 Task: Change the bell duration option in the integrated.
Action: Mouse moved to (23, 599)
Screenshot: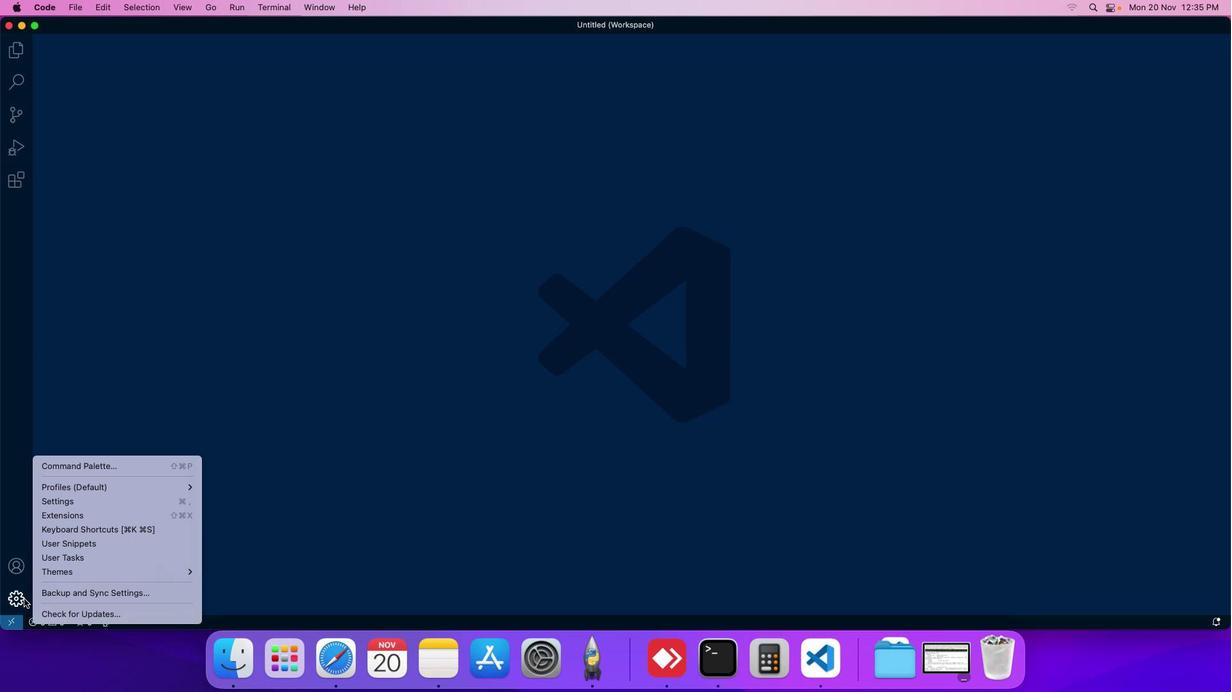 
Action: Mouse pressed left at (23, 599)
Screenshot: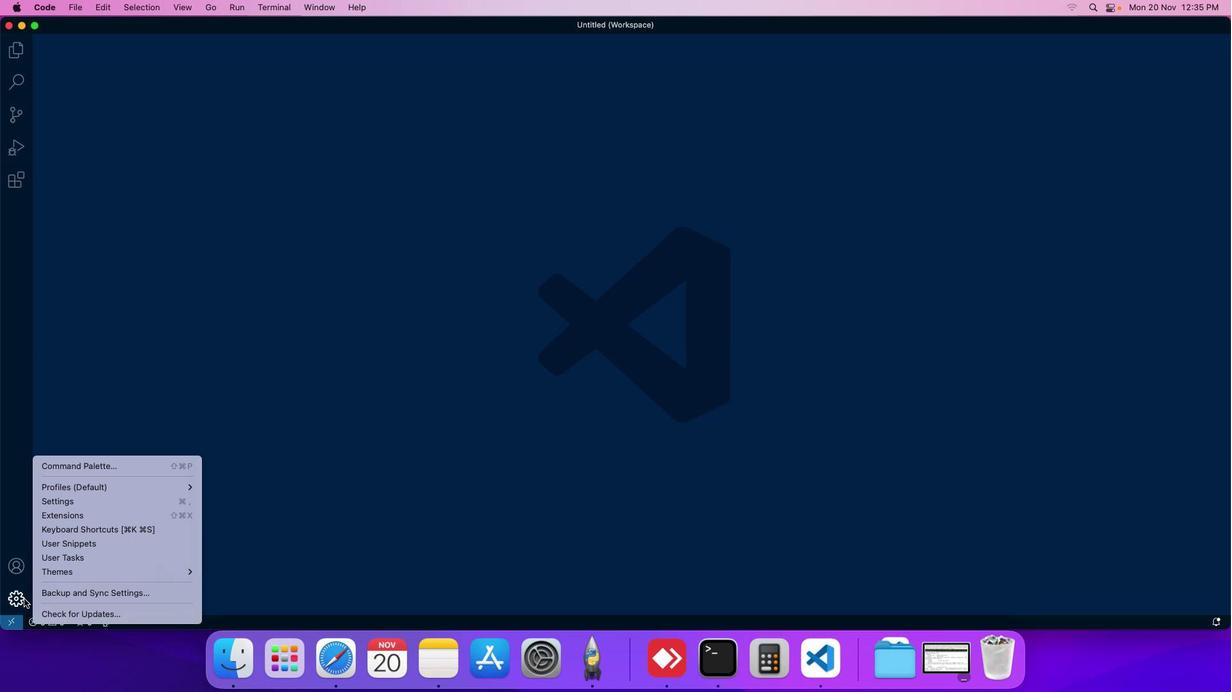
Action: Mouse moved to (59, 502)
Screenshot: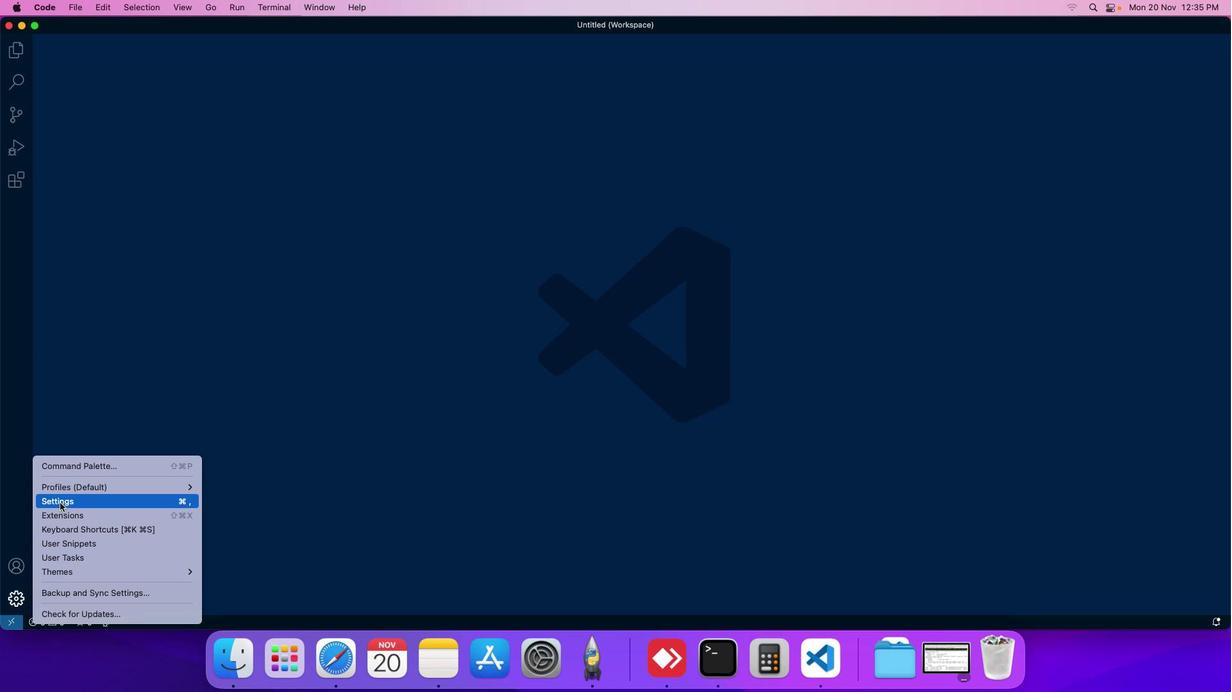 
Action: Mouse pressed left at (59, 502)
Screenshot: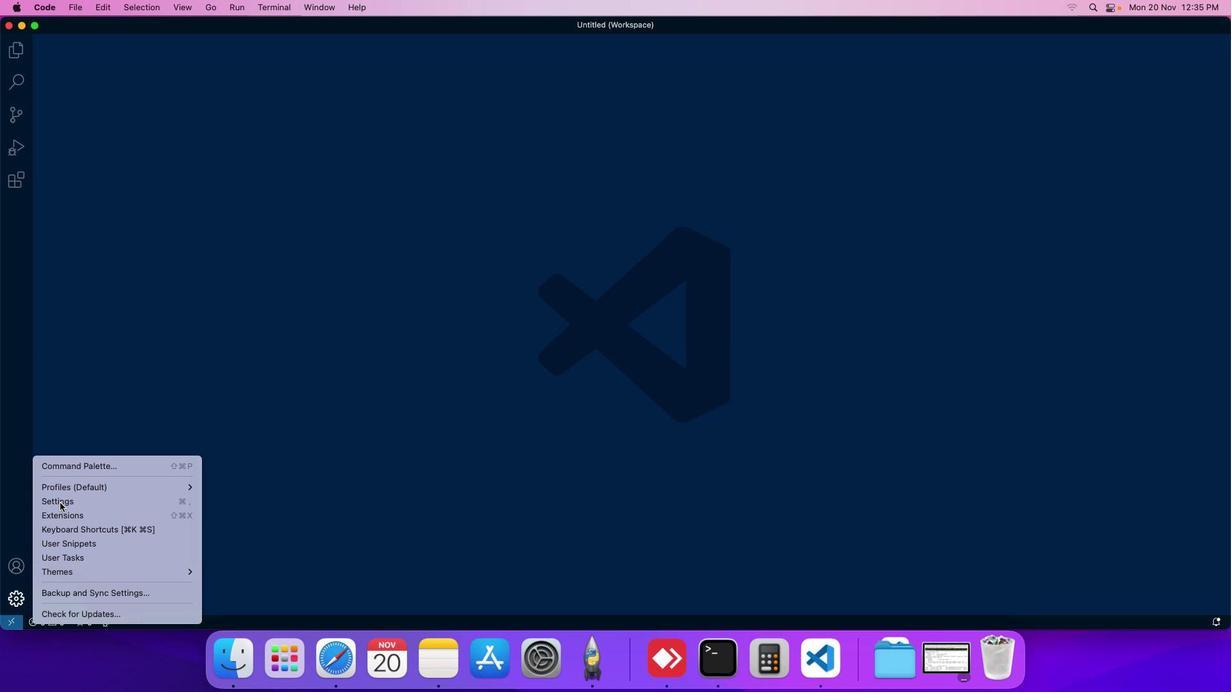 
Action: Mouse moved to (286, 104)
Screenshot: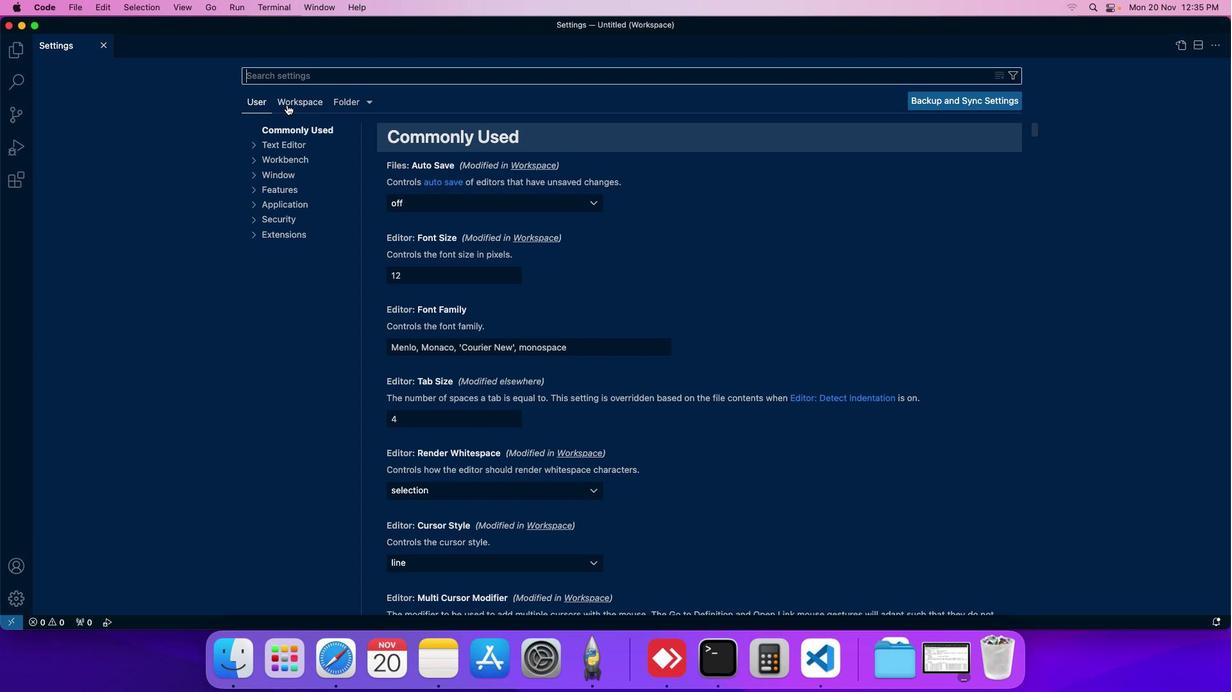 
Action: Mouse pressed left at (286, 104)
Screenshot: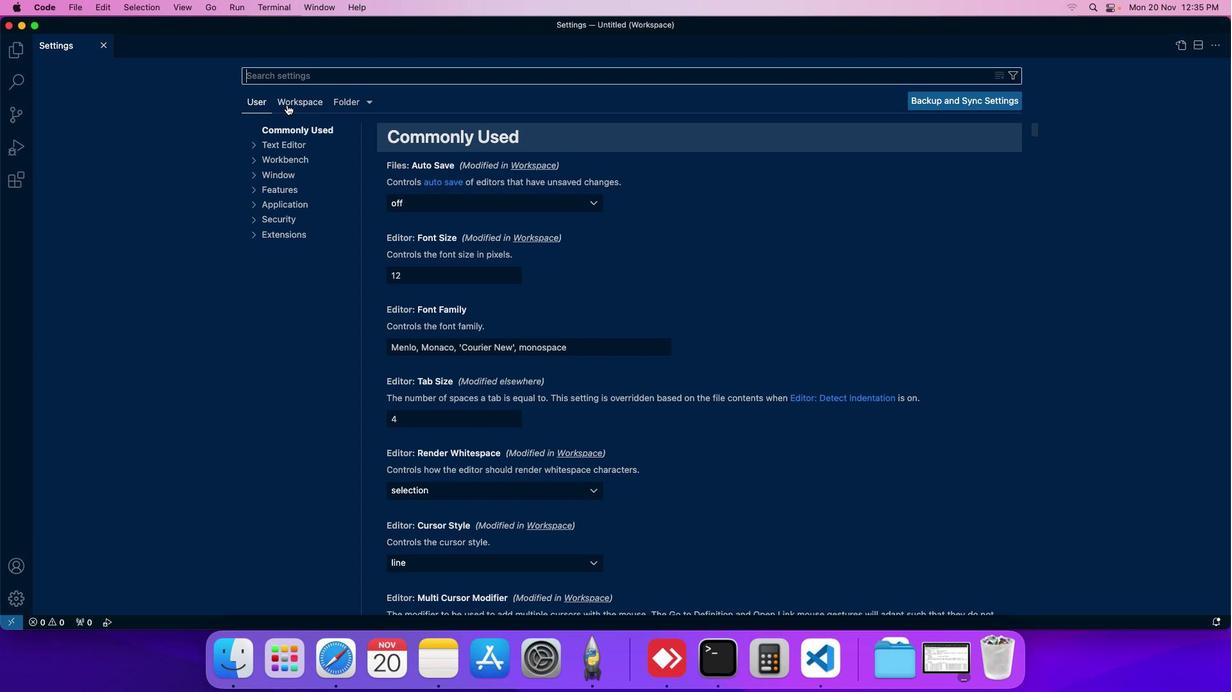
Action: Mouse moved to (293, 185)
Screenshot: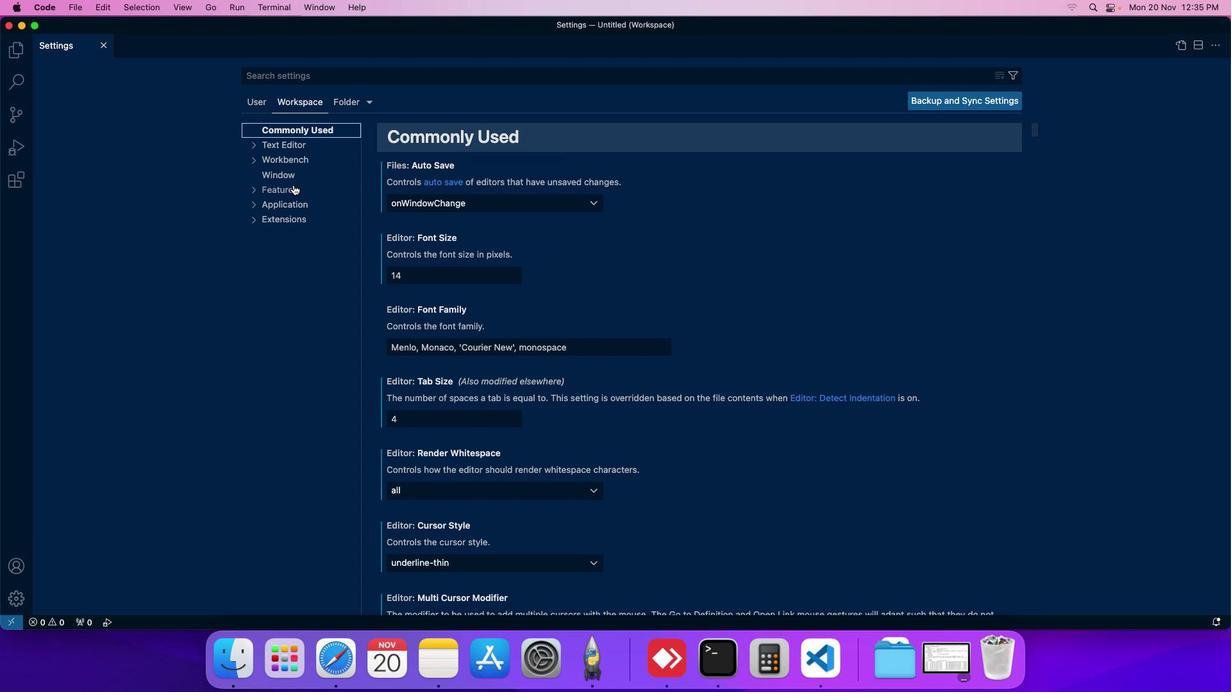 
Action: Mouse pressed left at (293, 185)
Screenshot: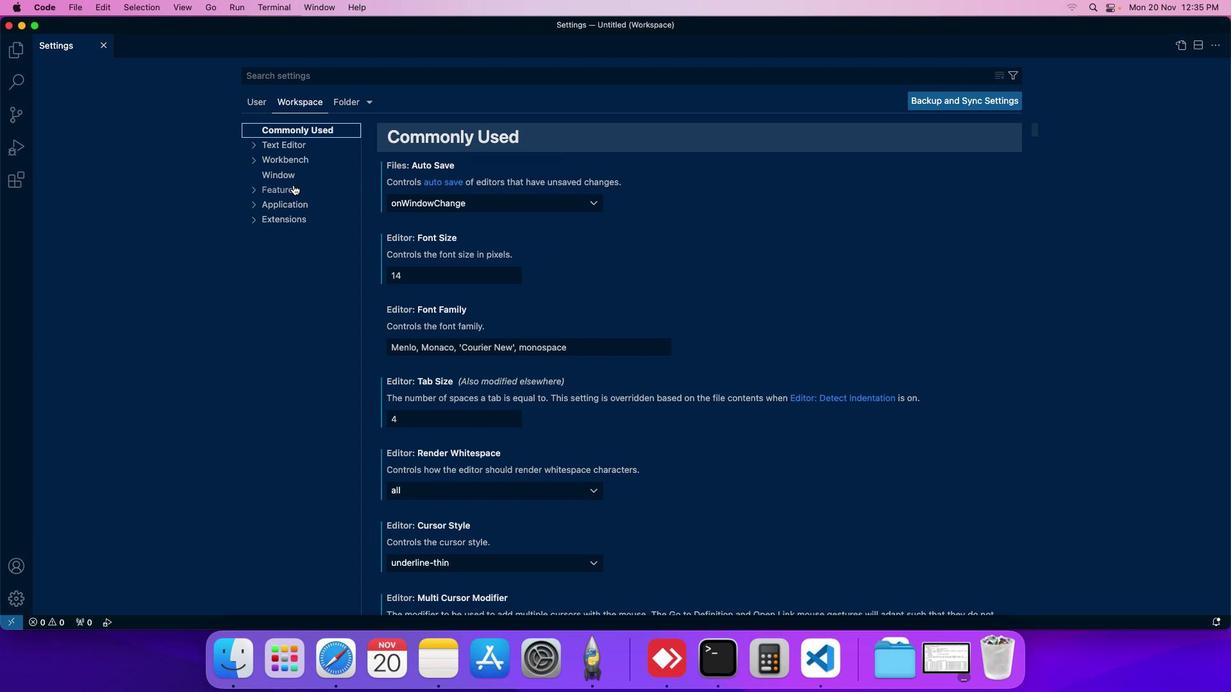 
Action: Mouse moved to (288, 303)
Screenshot: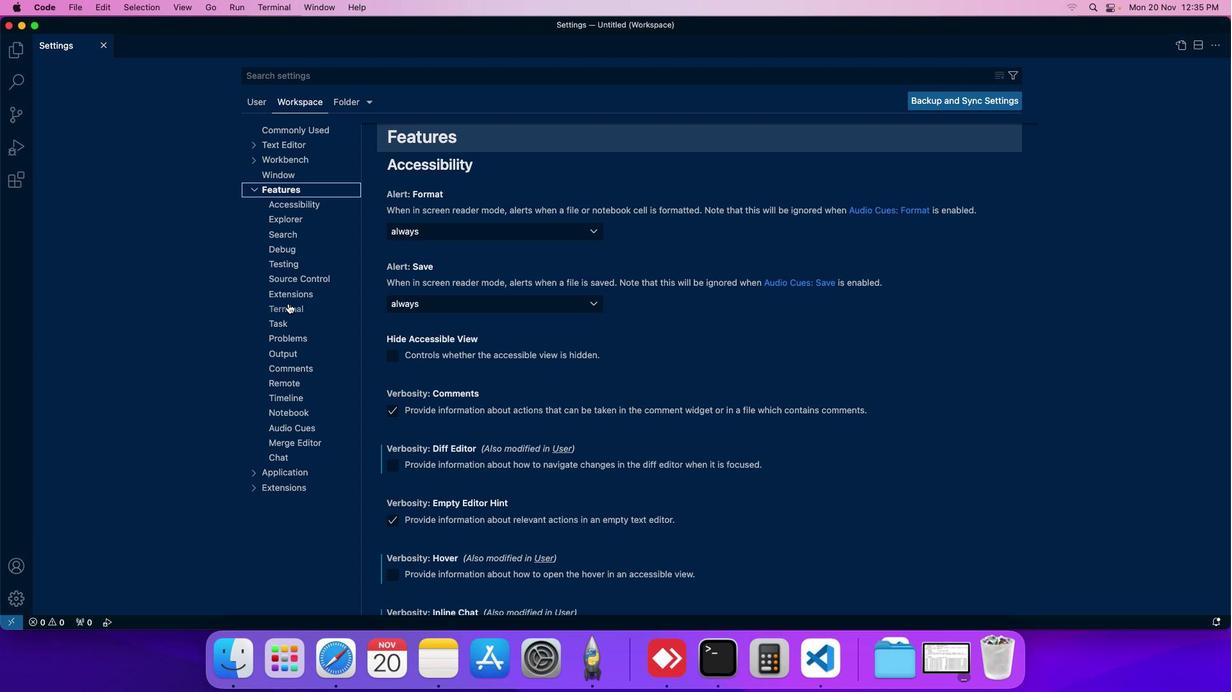 
Action: Mouse pressed left at (288, 303)
Screenshot: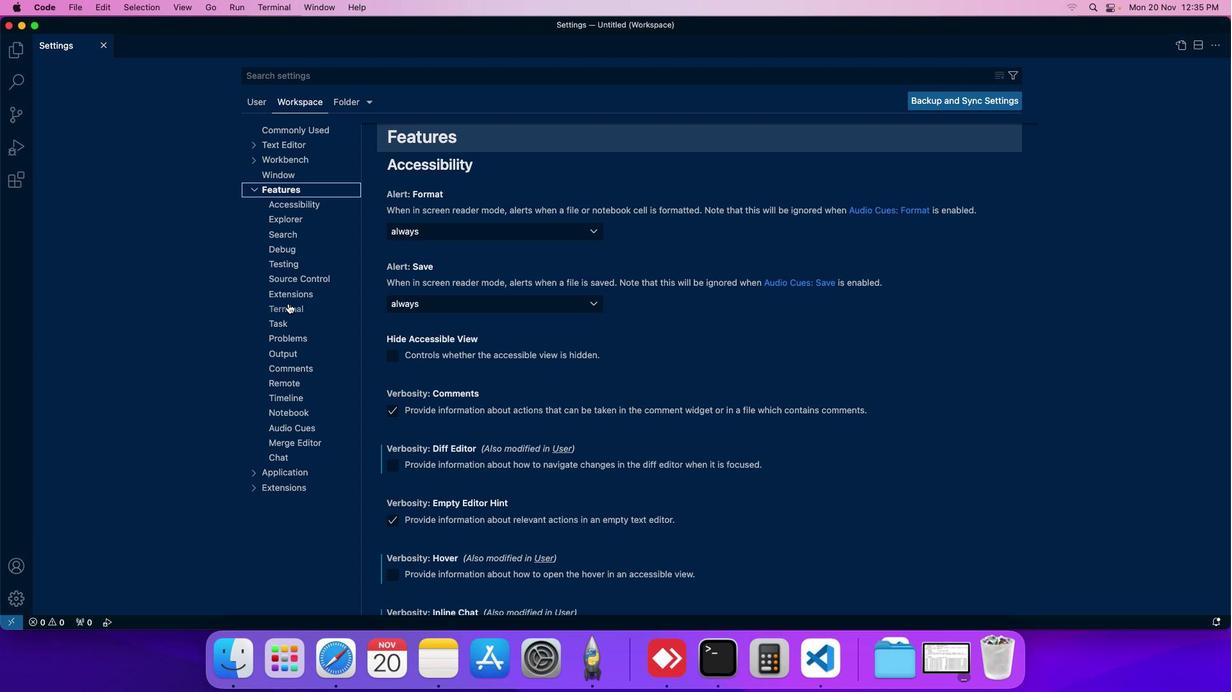 
Action: Mouse moved to (433, 357)
Screenshot: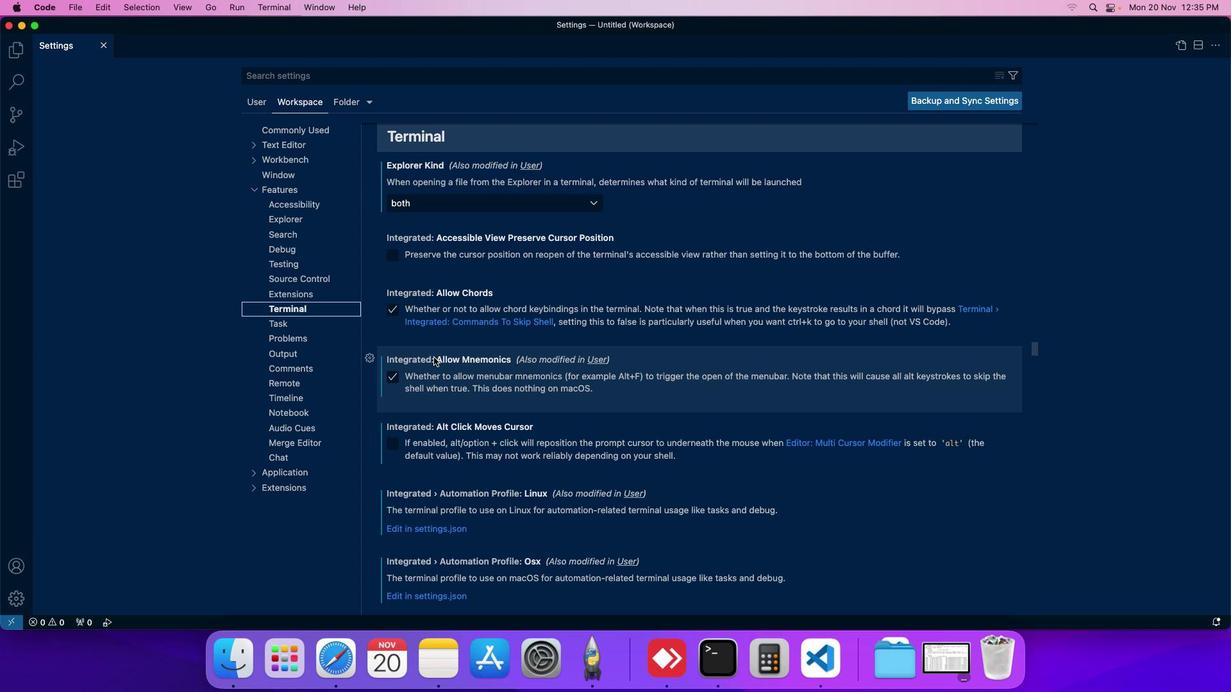 
Action: Mouse scrolled (433, 357) with delta (0, 0)
Screenshot: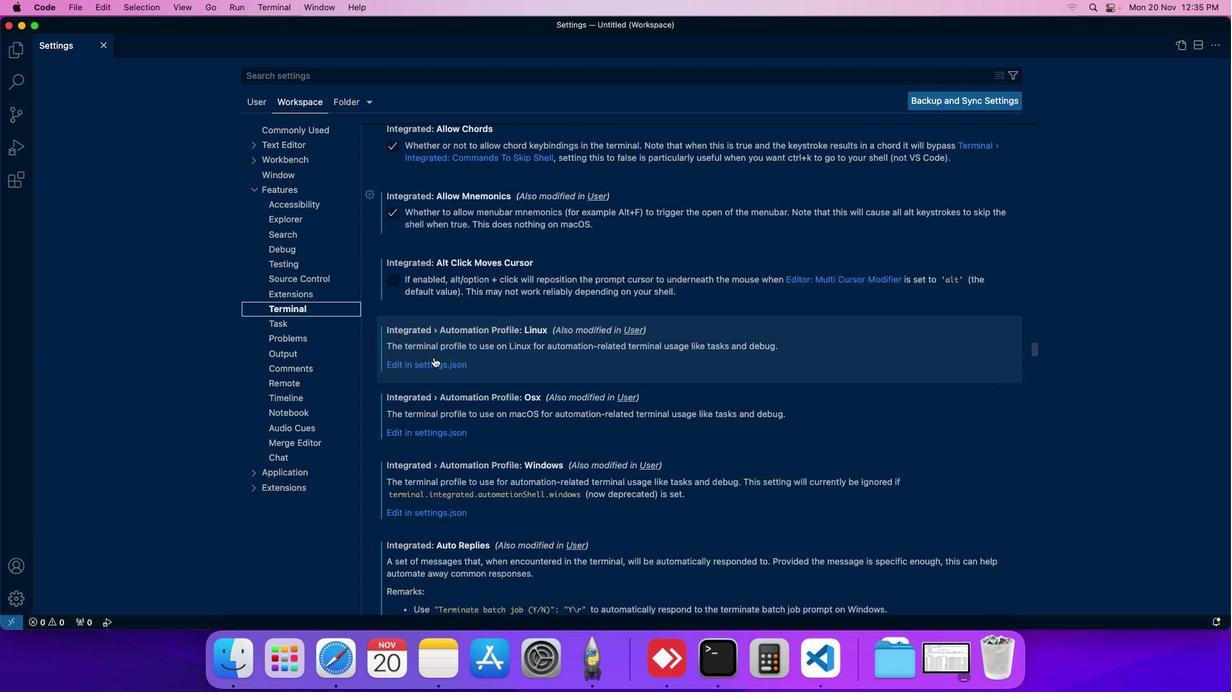 
Action: Mouse scrolled (433, 357) with delta (0, 0)
Screenshot: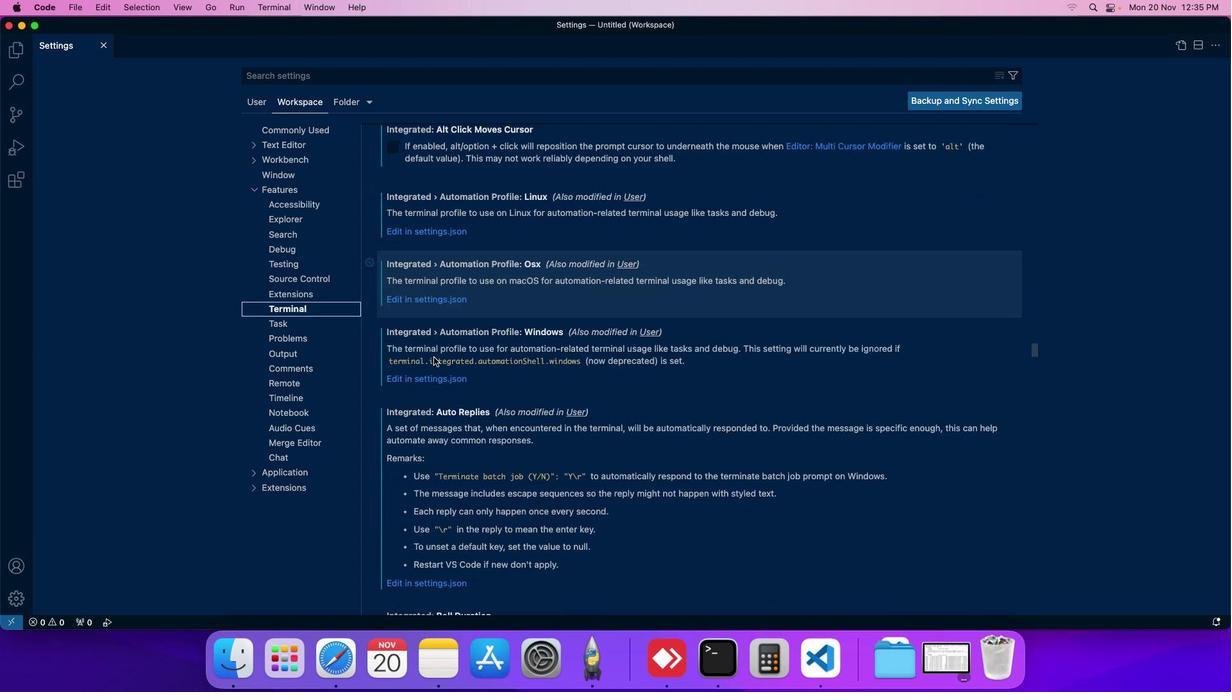
Action: Mouse moved to (433, 360)
Screenshot: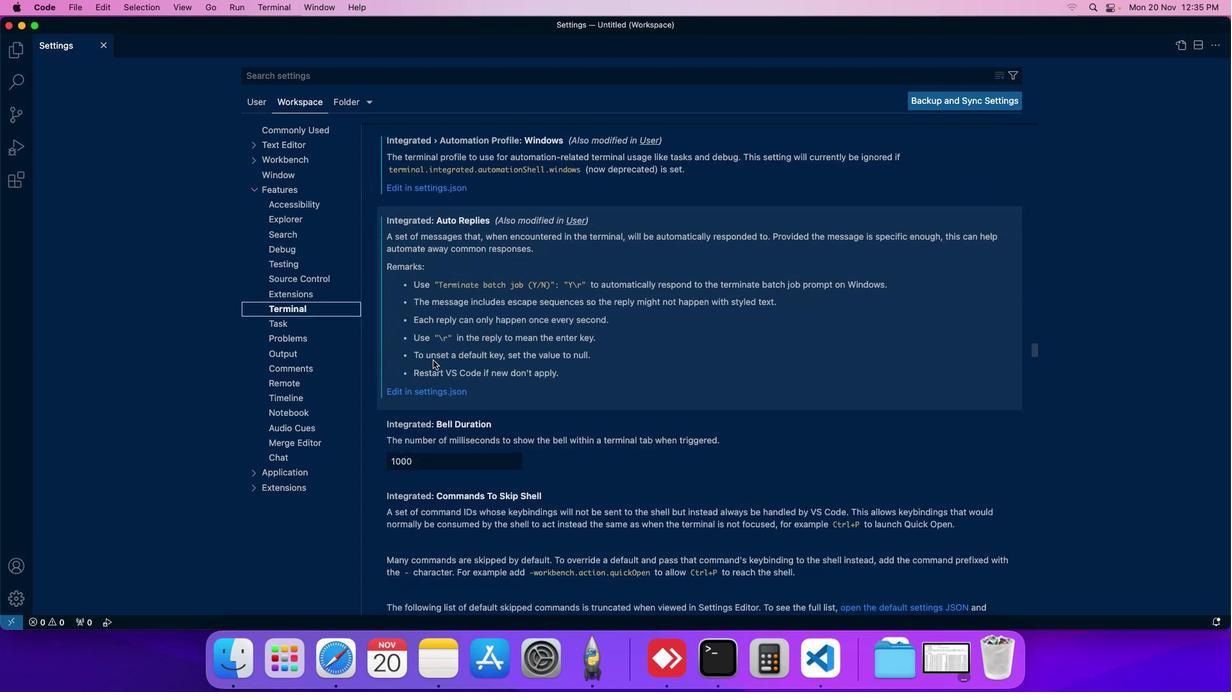 
Action: Mouse scrolled (433, 360) with delta (0, 0)
Screenshot: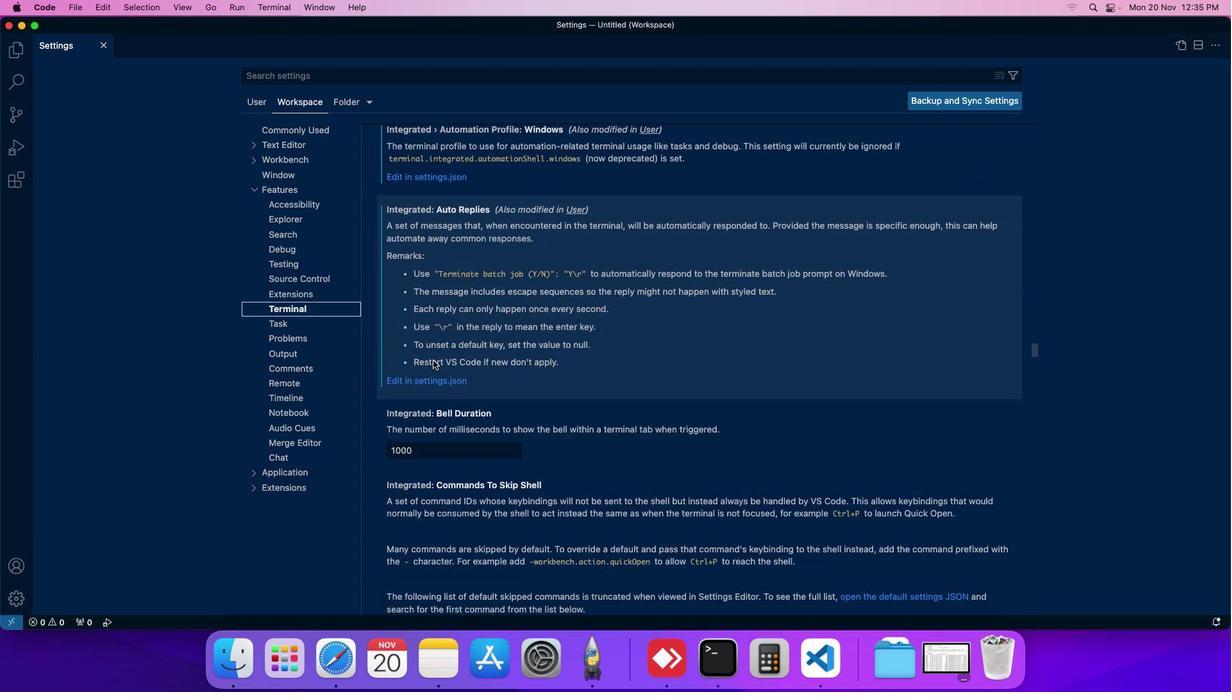
Action: Mouse moved to (457, 436)
Screenshot: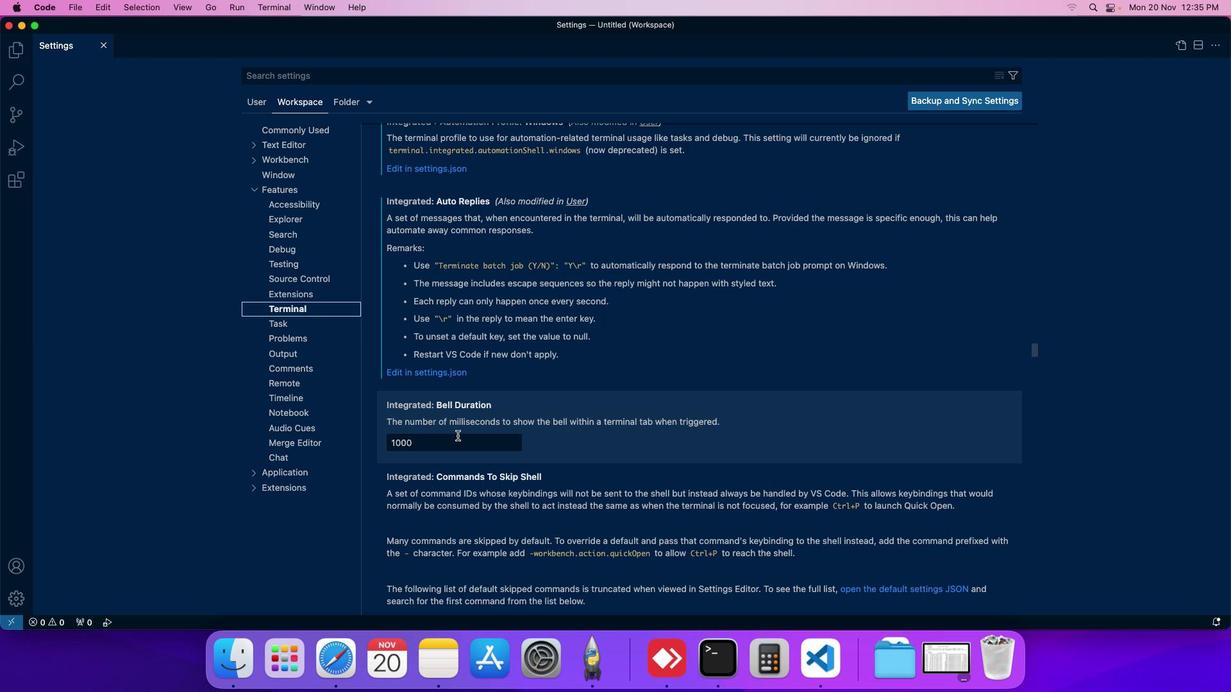 
Action: Mouse pressed left at (457, 436)
Screenshot: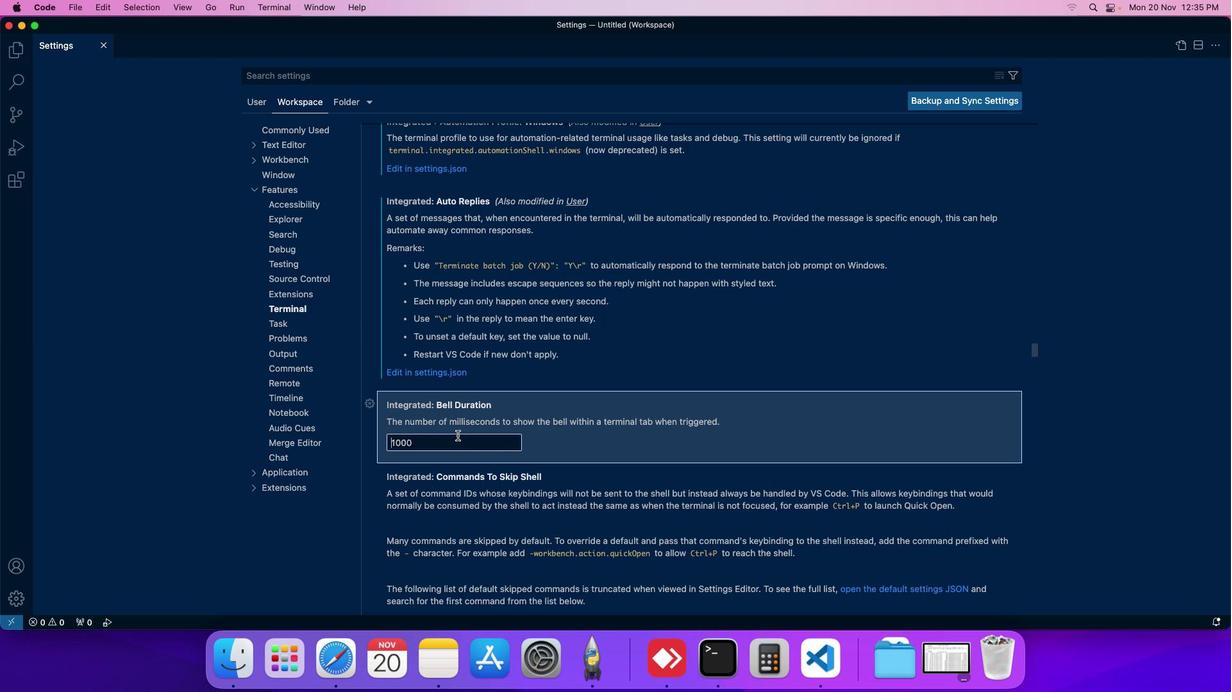 
Action: Key pressed Key.rightKey.rightKey.rightKey.rightKey.backspaceKey.backspaceKey.backspaceKey.backspace'2''0''0''0'
Screenshot: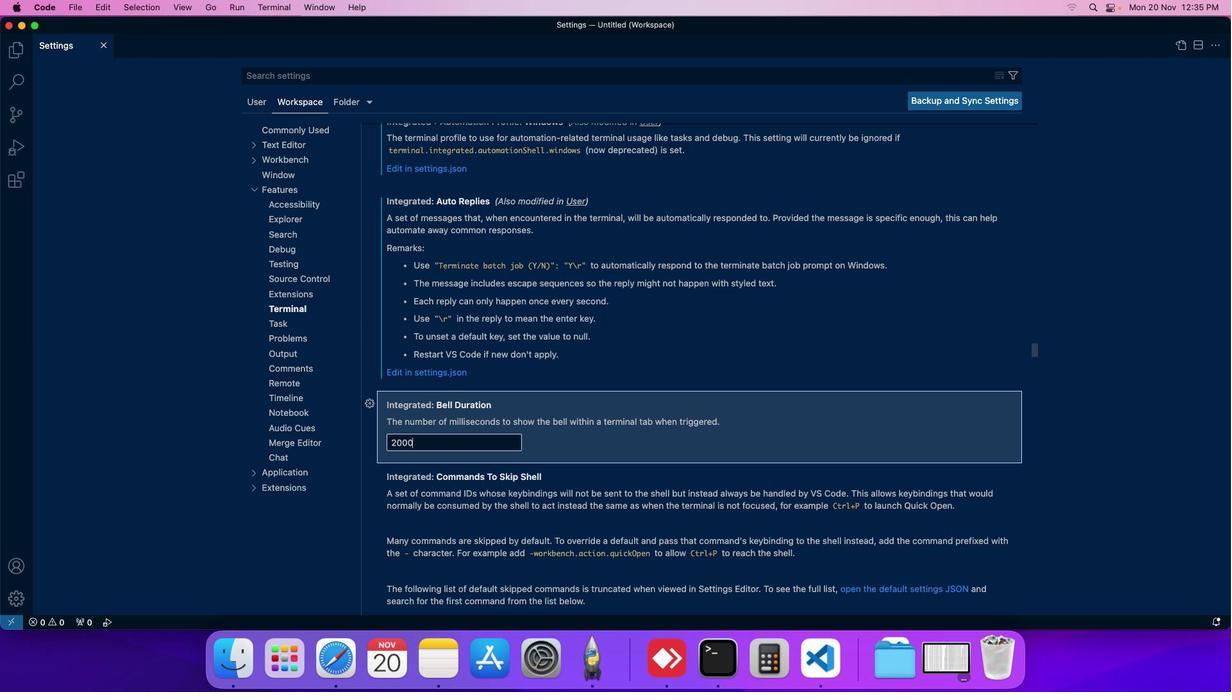 
